 Task: Schedule a photography workshop for next Thursday at 6:30 PM.
Action: Mouse pressed left at (113, 248)
Screenshot: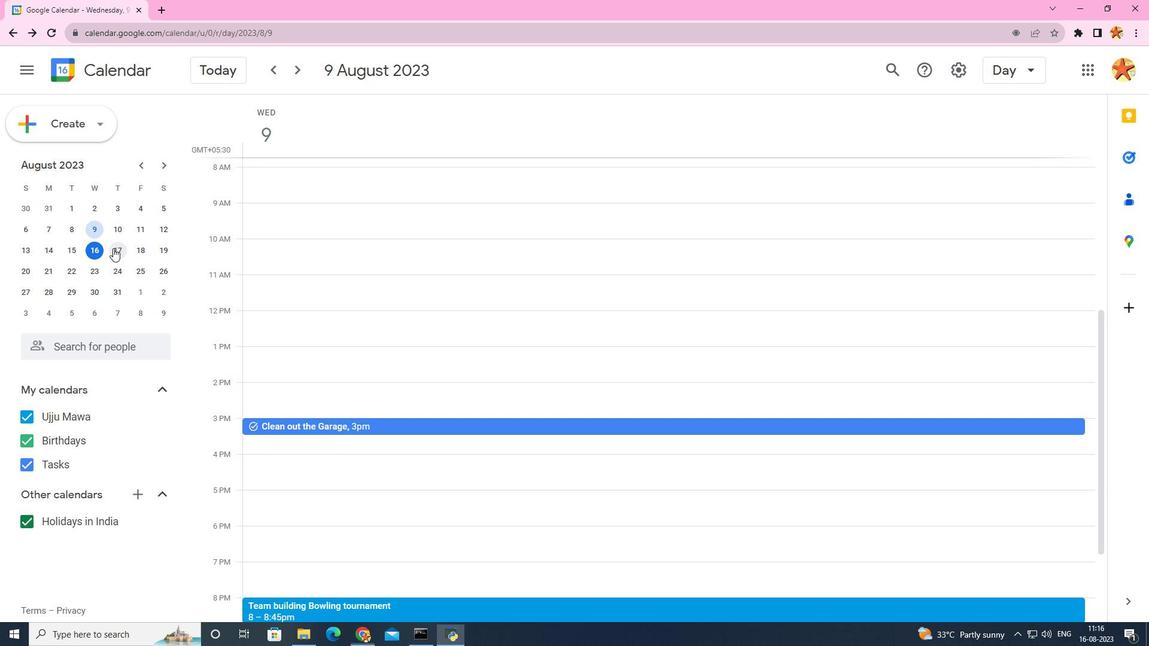 
Action: Mouse moved to (334, 425)
Screenshot: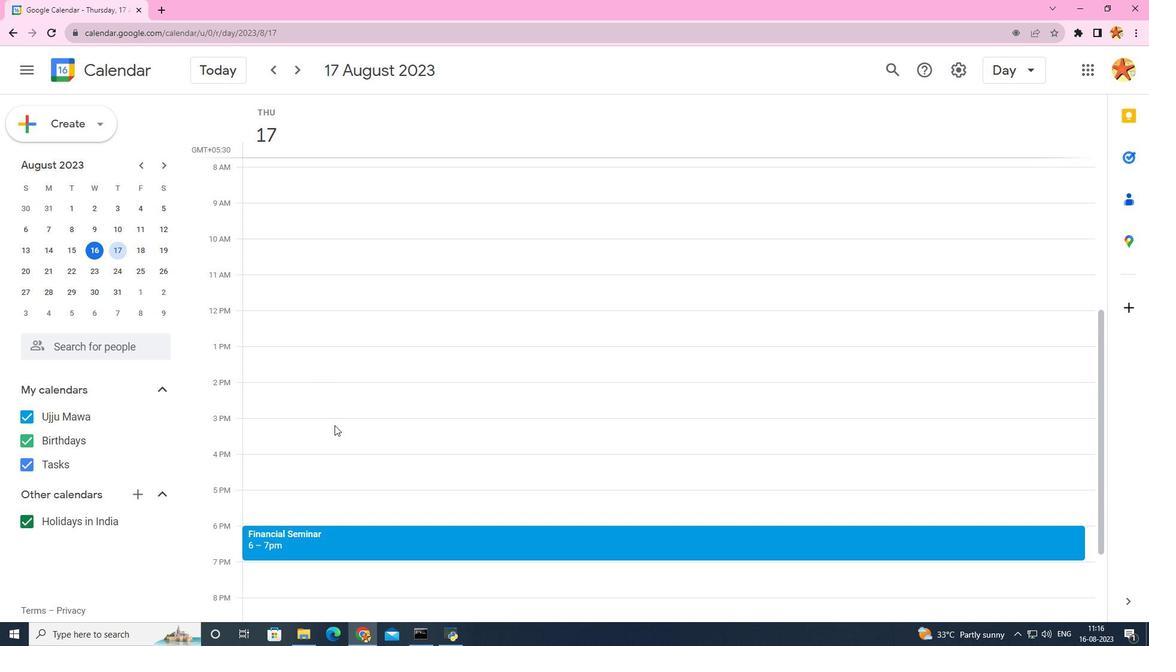 
Action: Mouse scrolled (334, 424) with delta (0, 0)
Screenshot: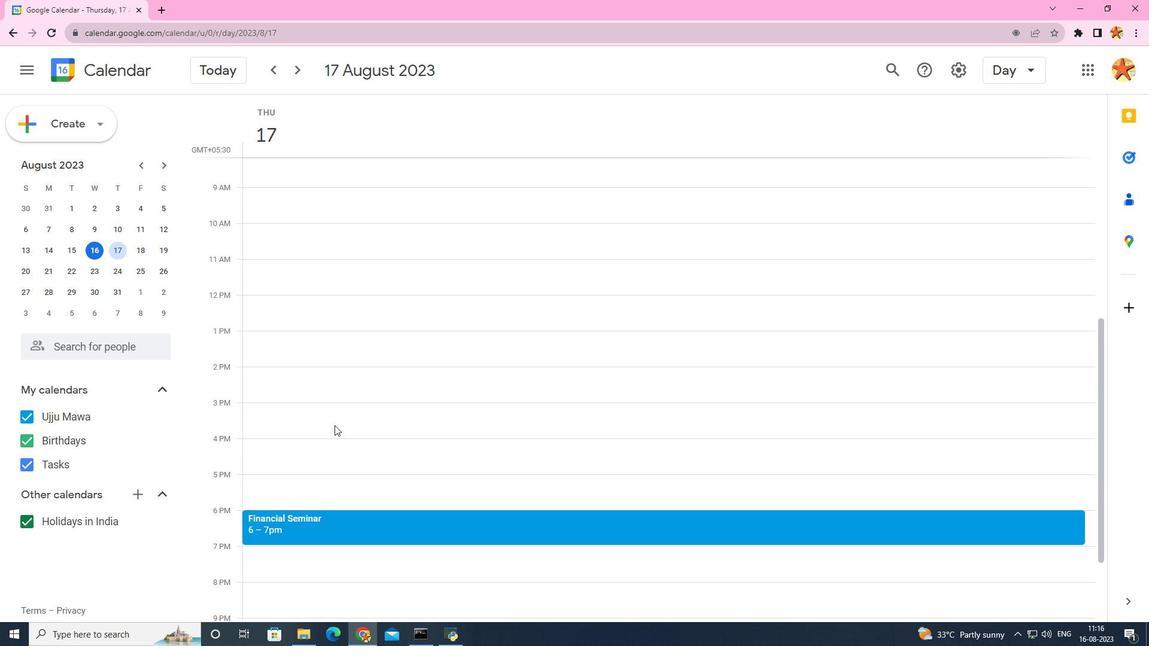 
Action: Mouse scrolled (334, 424) with delta (0, 0)
Screenshot: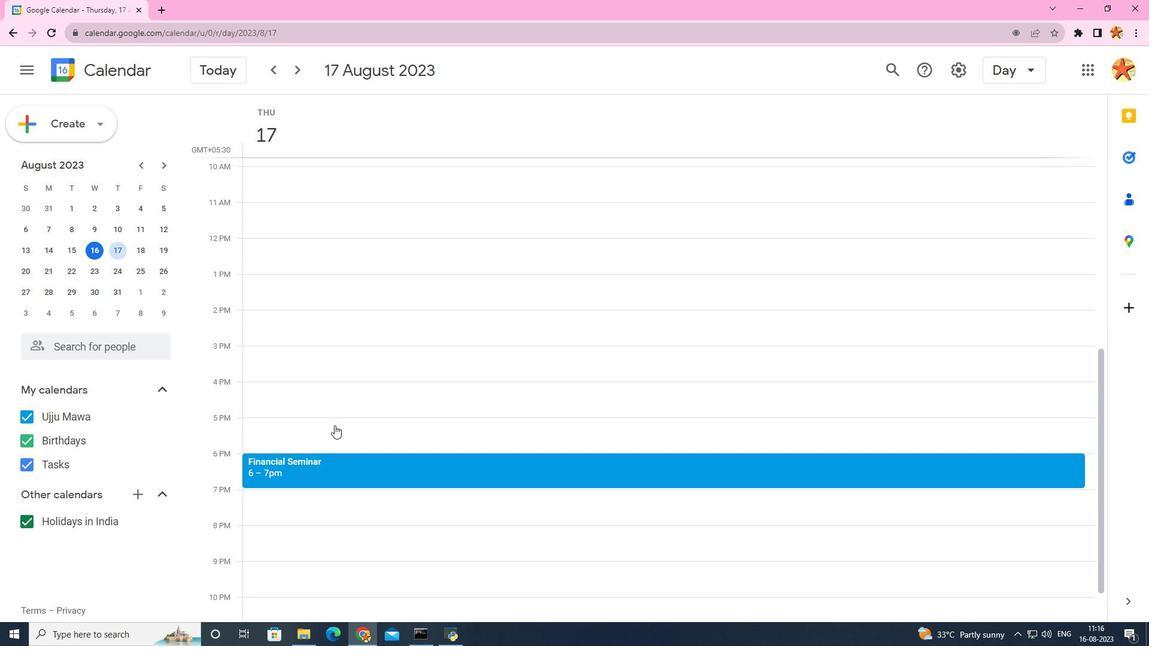 
Action: Mouse moved to (269, 441)
Screenshot: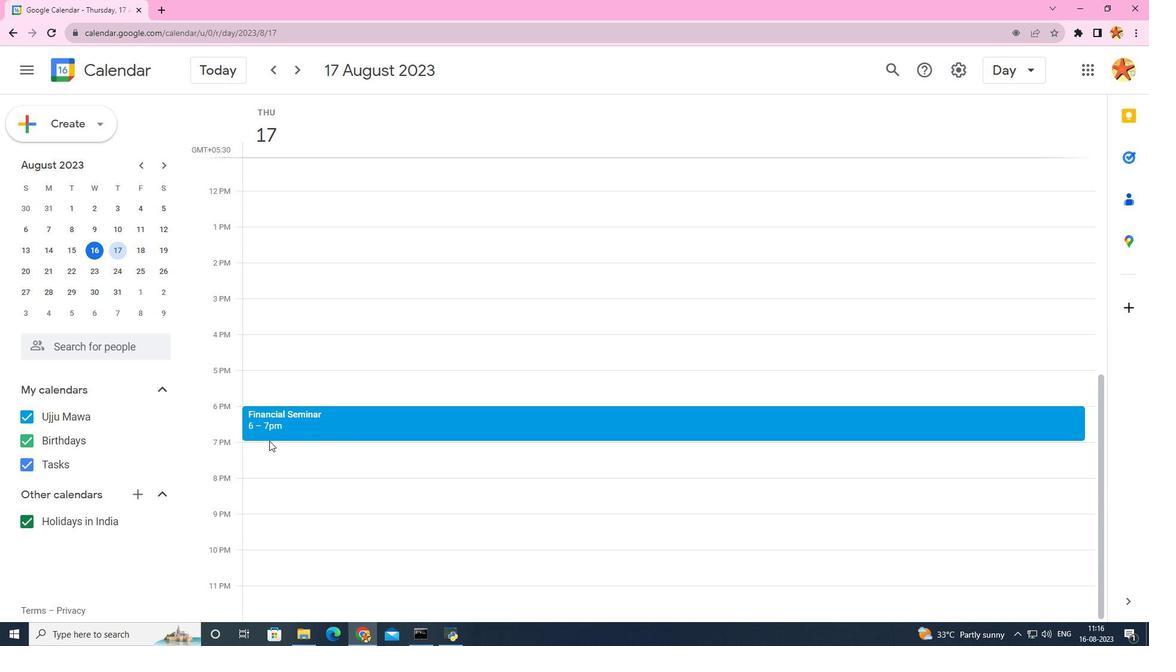 
Action: Mouse pressed left at (269, 441)
Screenshot: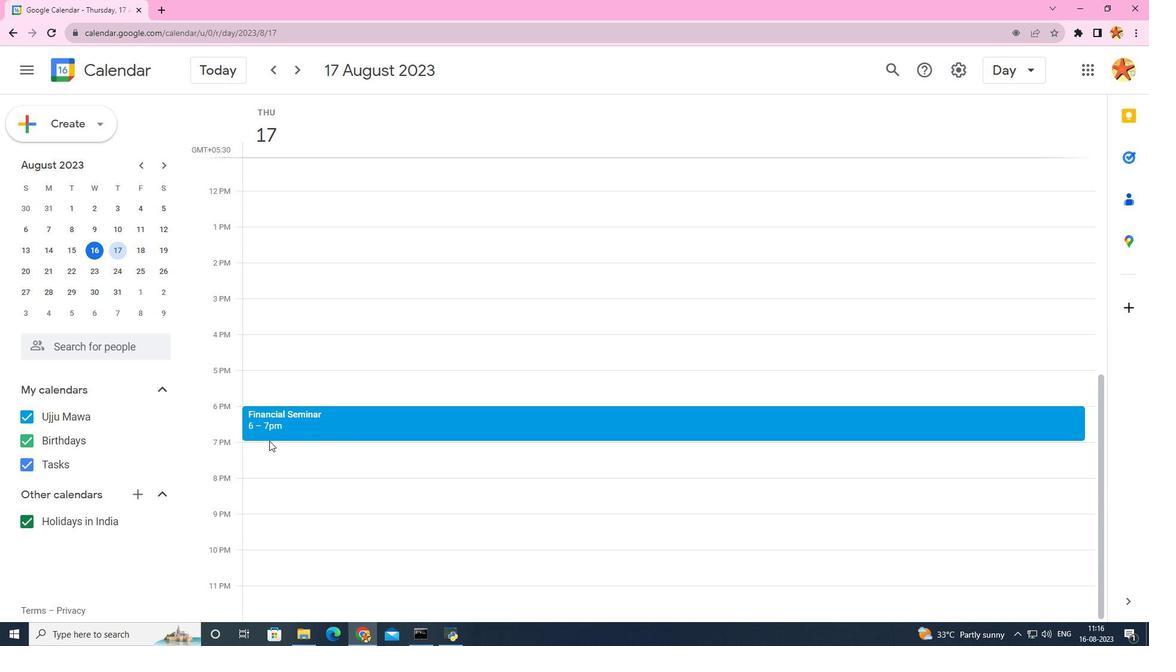 
Action: Mouse moved to (543, 190)
Screenshot: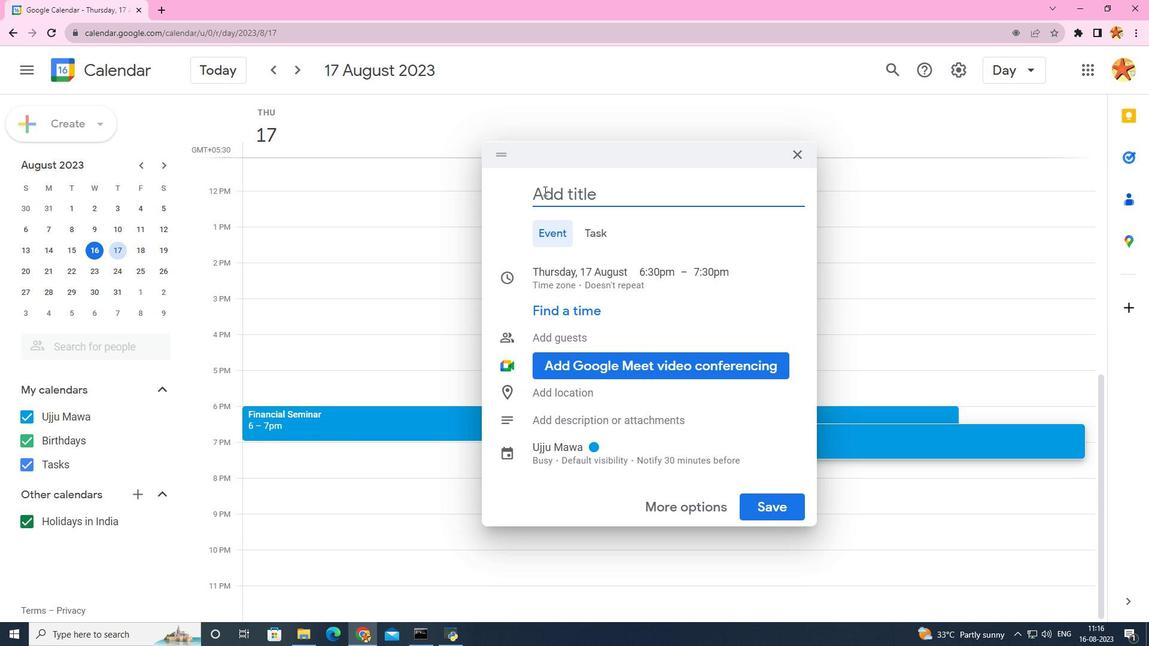 
Action: Key pressed <Key.caps_lock>P<Key.caps_lock>hotography<Key.space><Key.caps_lock>W<Key.caps_lock>orkshop
Screenshot: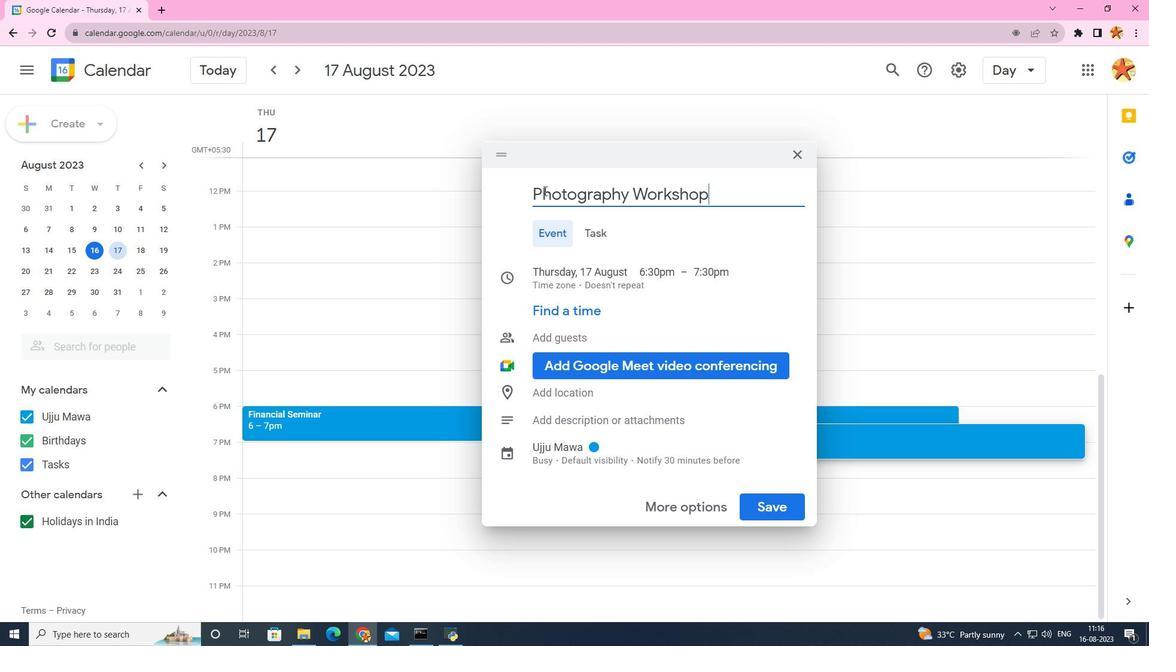 
Action: Mouse moved to (758, 504)
Screenshot: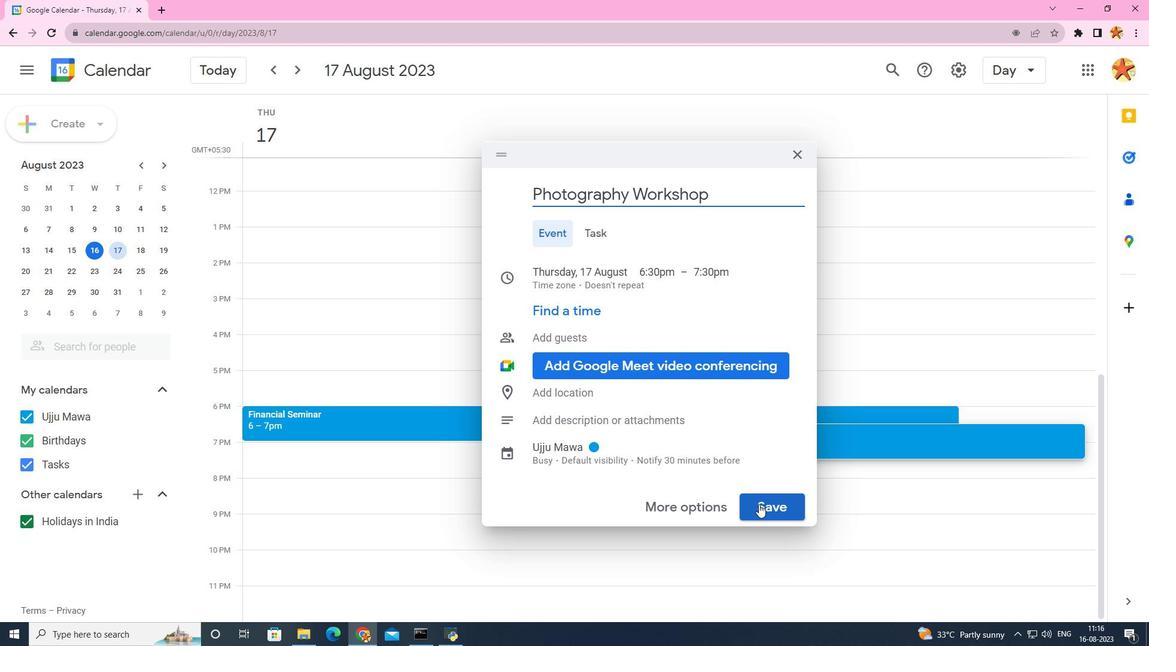 
Action: Mouse pressed left at (758, 504)
Screenshot: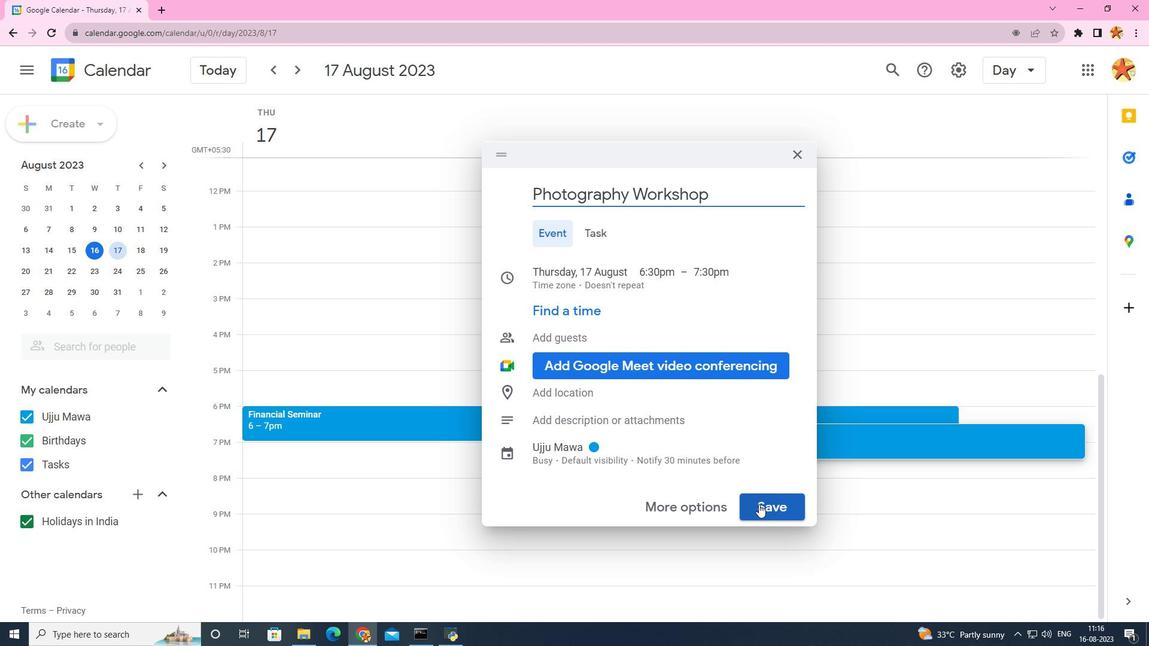 
